 Task: Create a task  Develop a mobile app for iOS and Android , assign it to team member softage.1@softage.net in the project AccuTrack and update the status of the task to  Off Track , set the priority of the task to Medium
Action: Mouse moved to (56, 42)
Screenshot: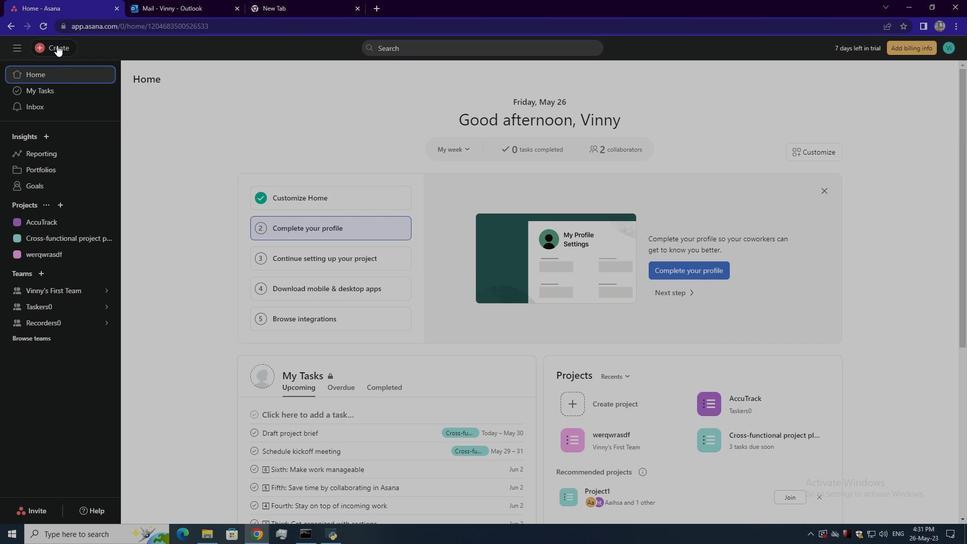 
Action: Mouse pressed left at (56, 42)
Screenshot: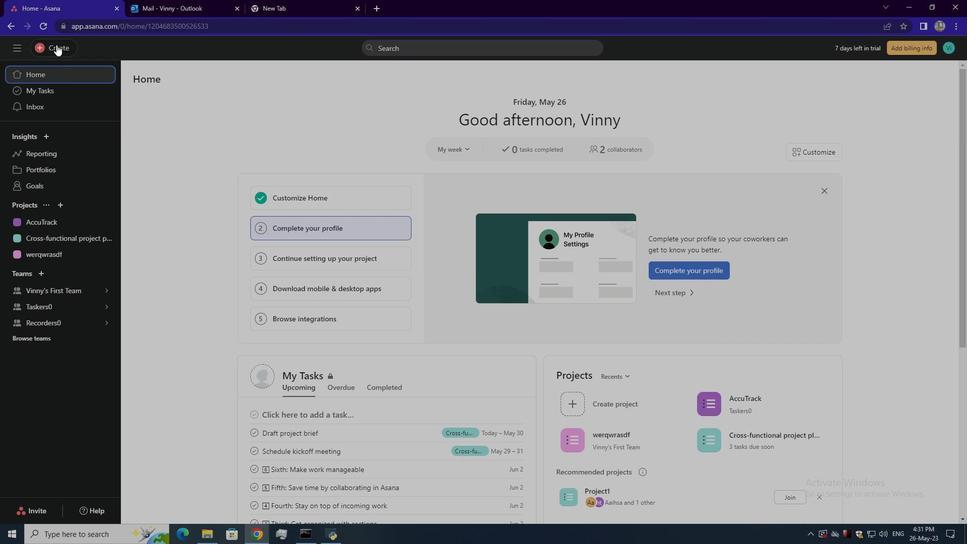 
Action: Mouse moved to (98, 48)
Screenshot: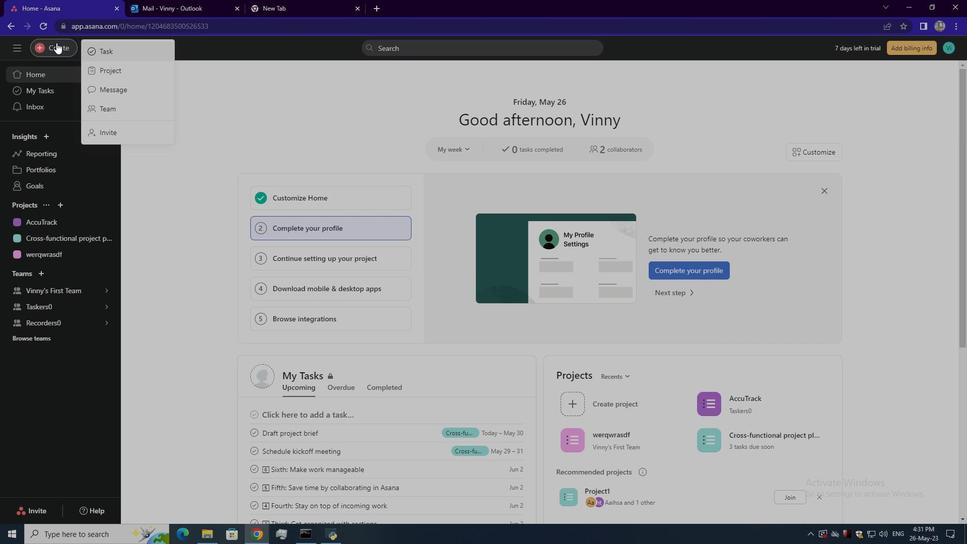 
Action: Mouse pressed left at (98, 48)
Screenshot: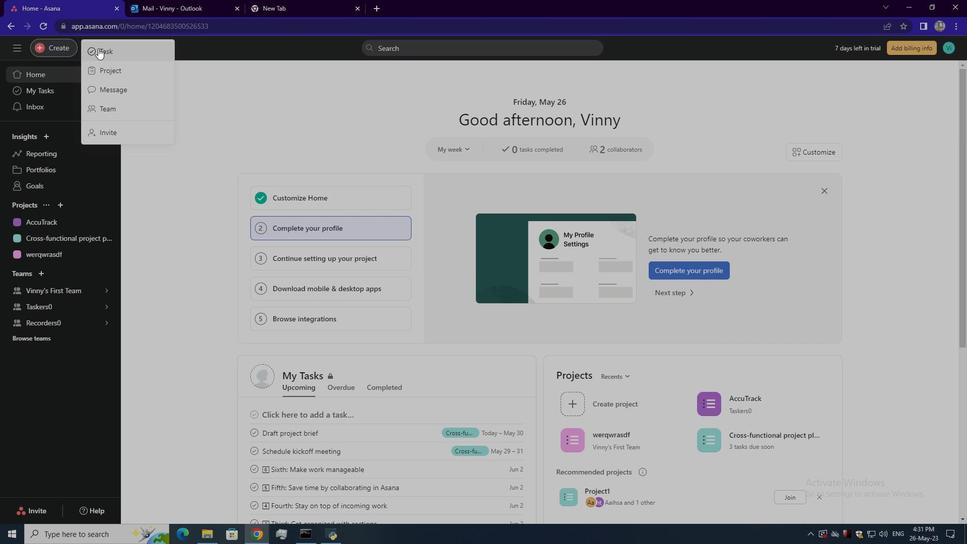 
Action: Mouse moved to (728, 286)
Screenshot: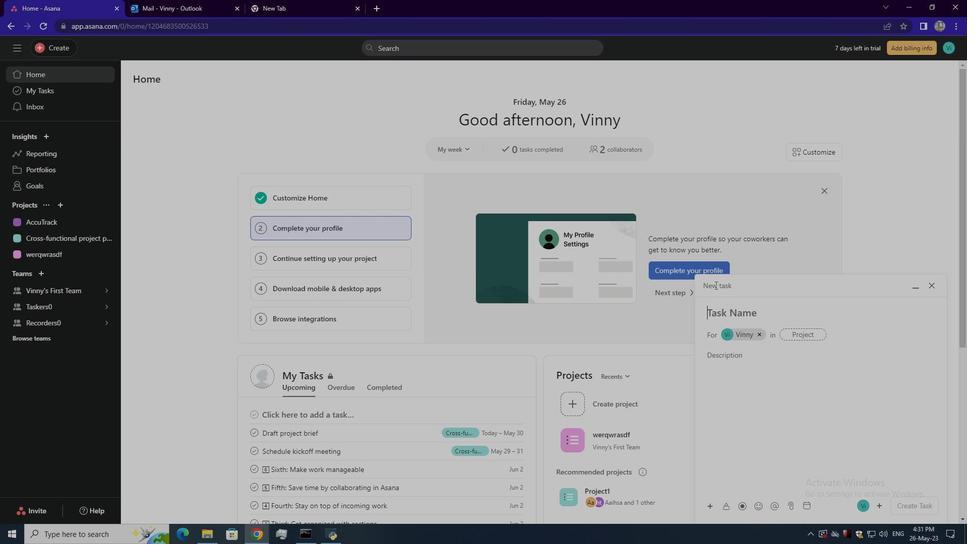 
Action: Mouse pressed left at (728, 286)
Screenshot: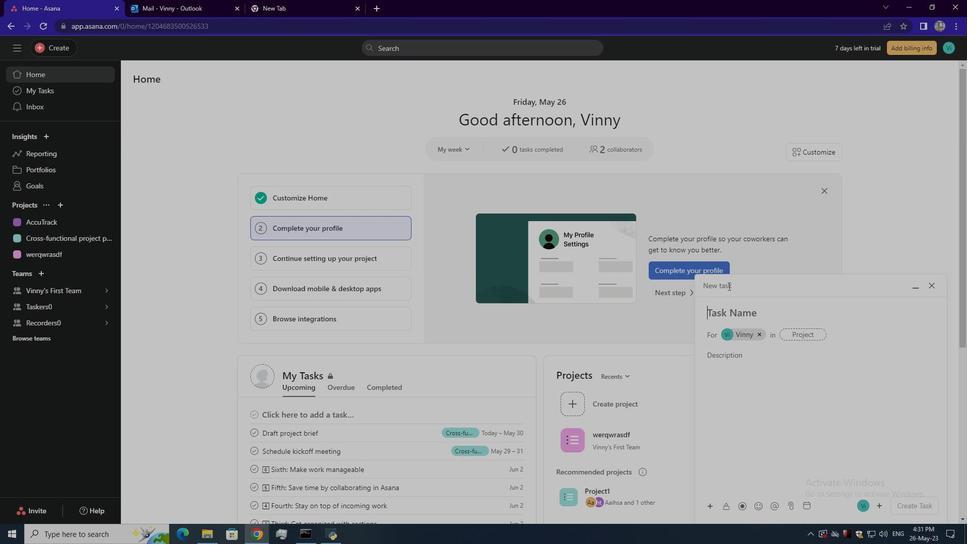 
Action: Mouse moved to (739, 315)
Screenshot: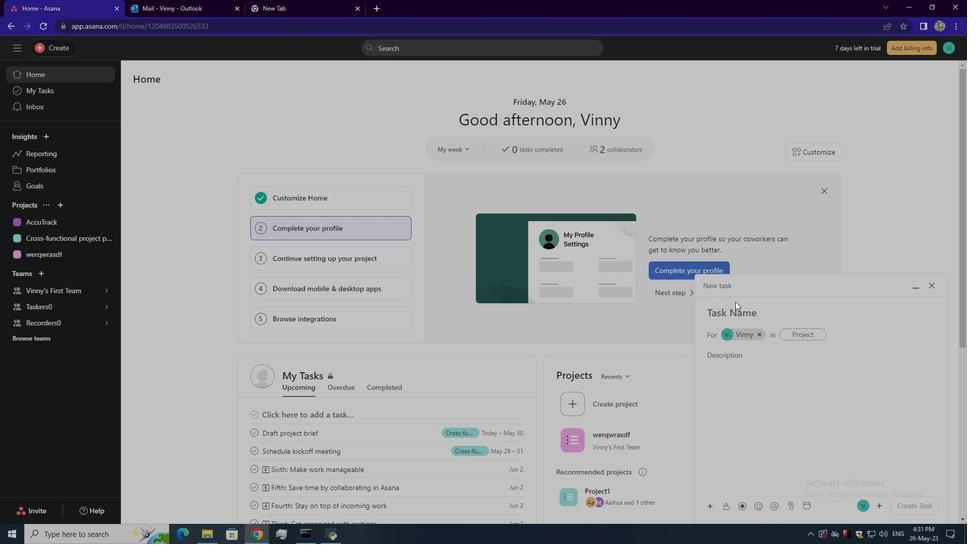 
Action: Mouse pressed left at (739, 315)
Screenshot: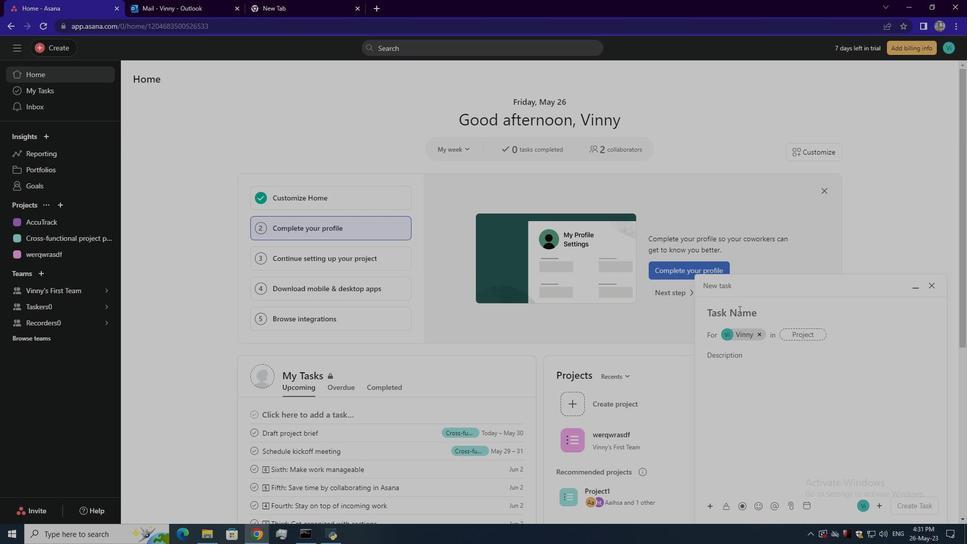 
Action: Key pressed <Key.shift><Key.shift><Key.shift>Develop<Key.space>a<Key.space>mobile
Screenshot: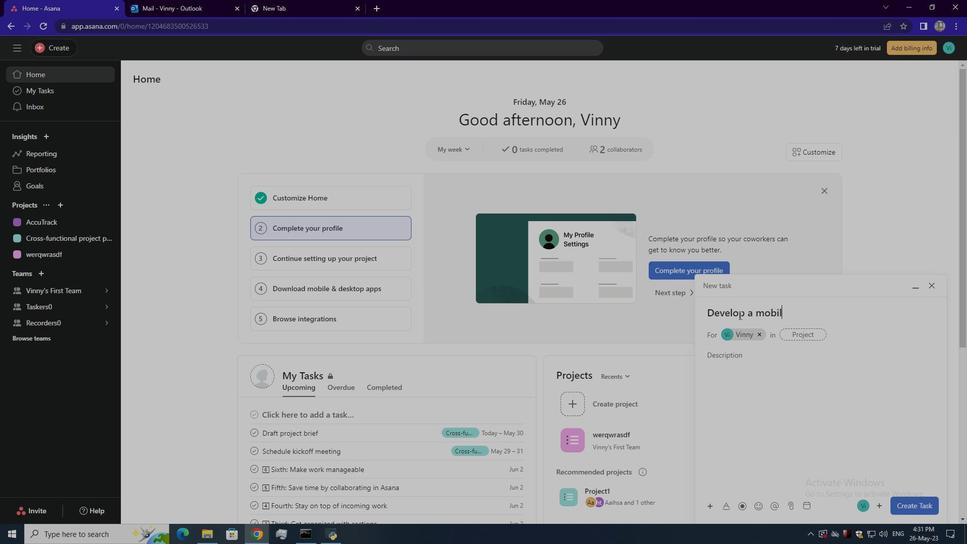 
Action: Mouse moved to (740, 315)
Screenshot: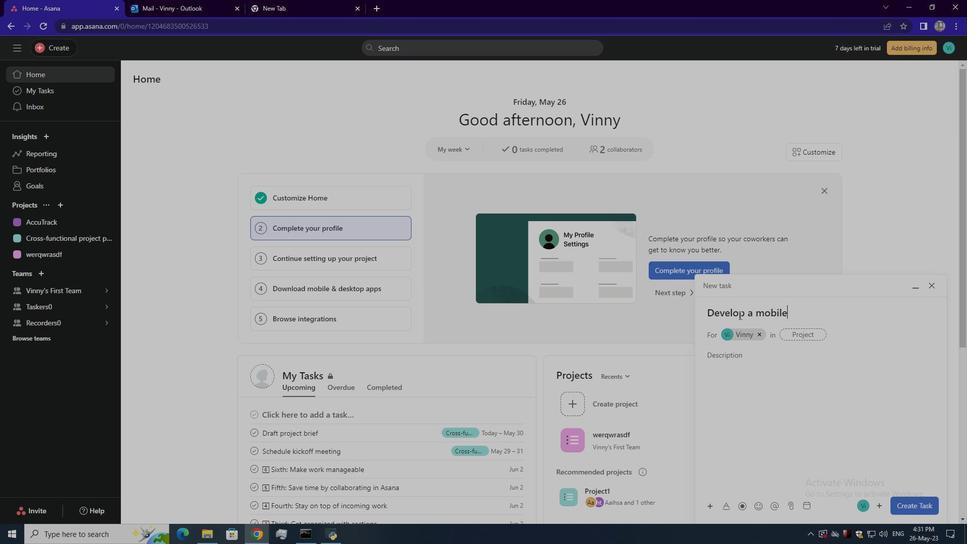 
Action: Key pressed <Key.space>app<Key.space>for<Key.space>i<Key.shift>OS<Key.space>and<Key.space>a<Key.backspace><Key.shift>Android
Screenshot: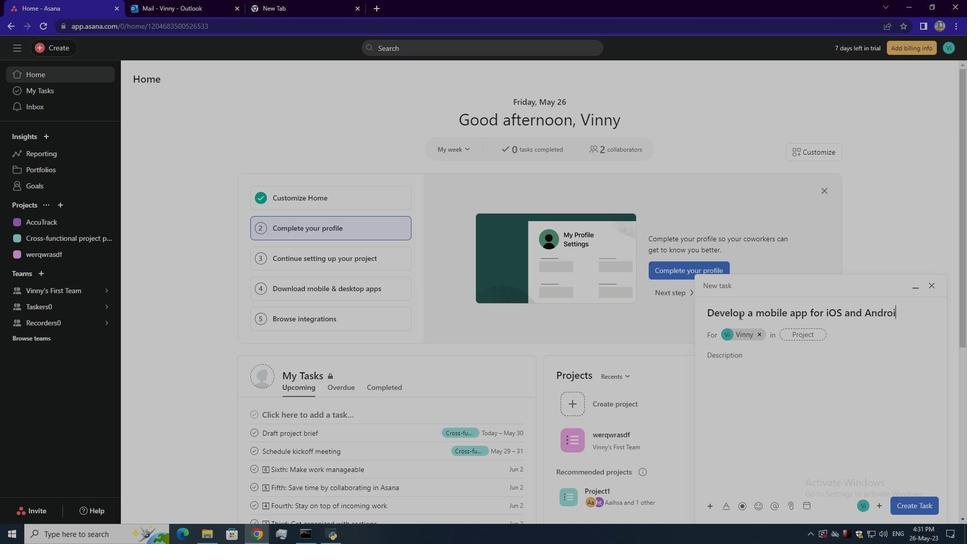
Action: Mouse moved to (809, 336)
Screenshot: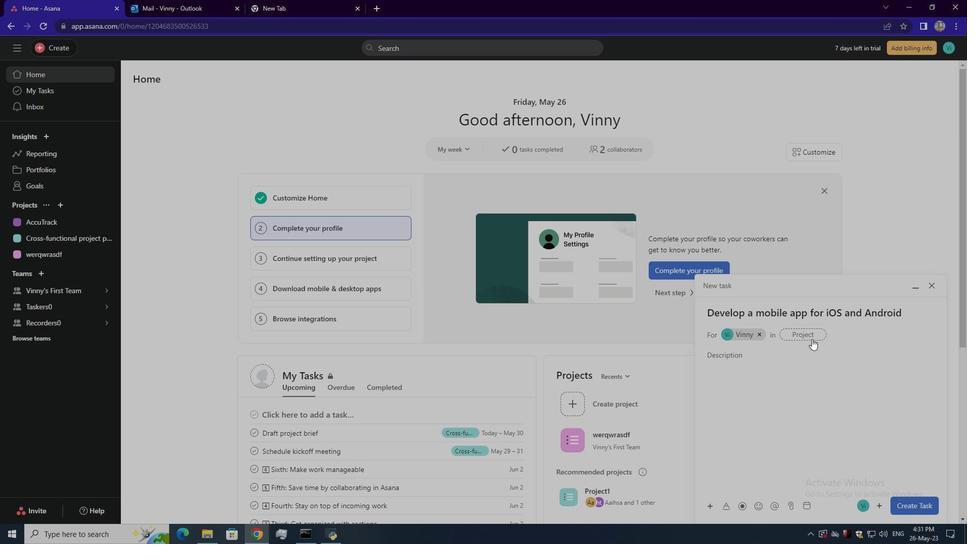
Action: Mouse pressed left at (809, 336)
Screenshot: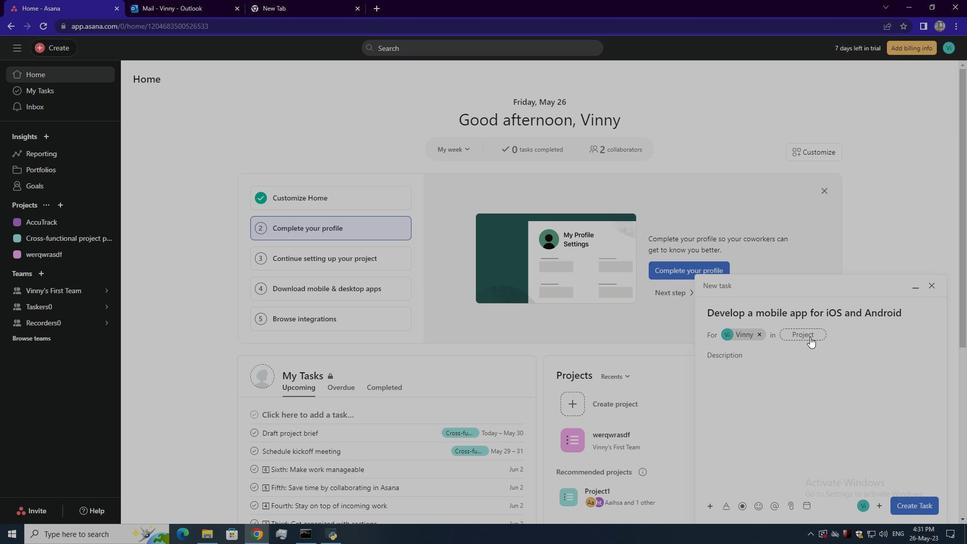 
Action: Mouse moved to (738, 346)
Screenshot: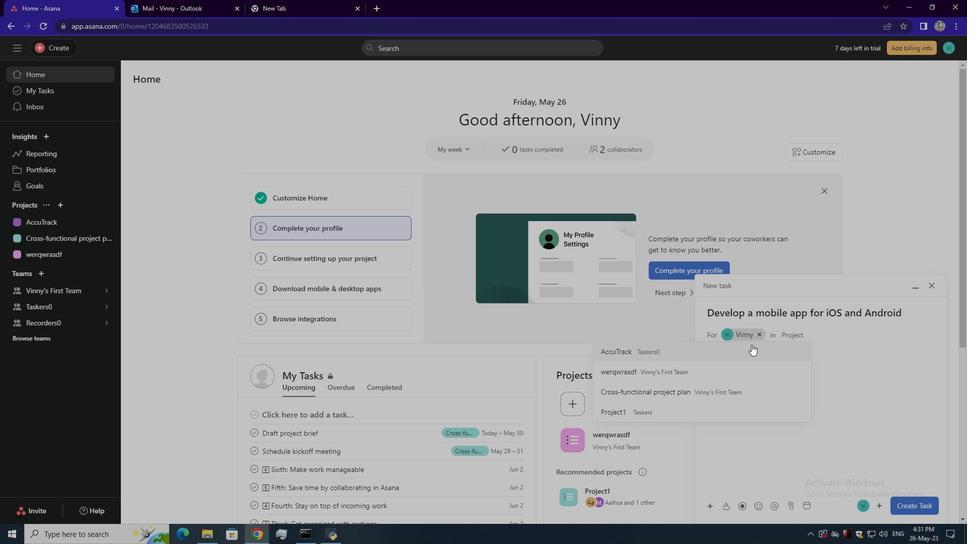 
Action: Mouse pressed left at (738, 346)
Screenshot: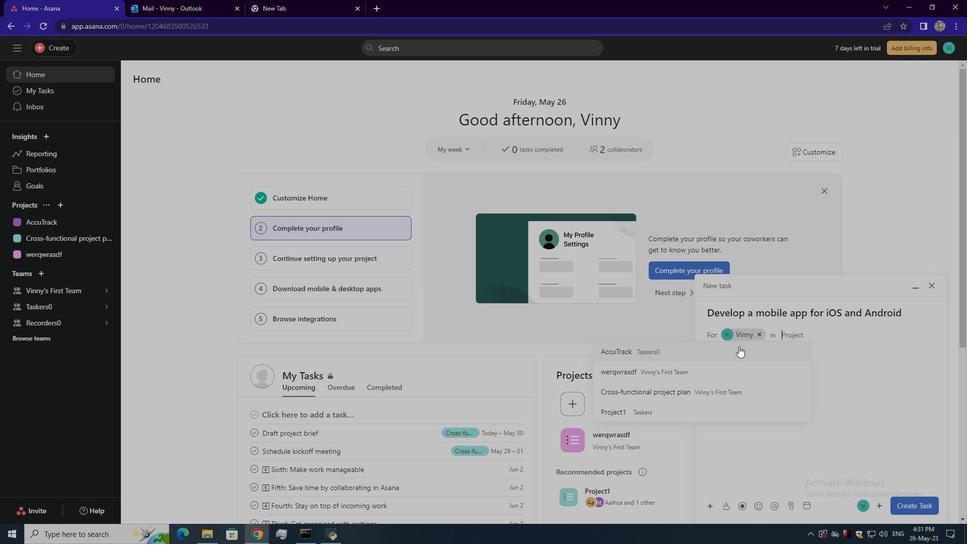 
Action: Mouse moved to (754, 362)
Screenshot: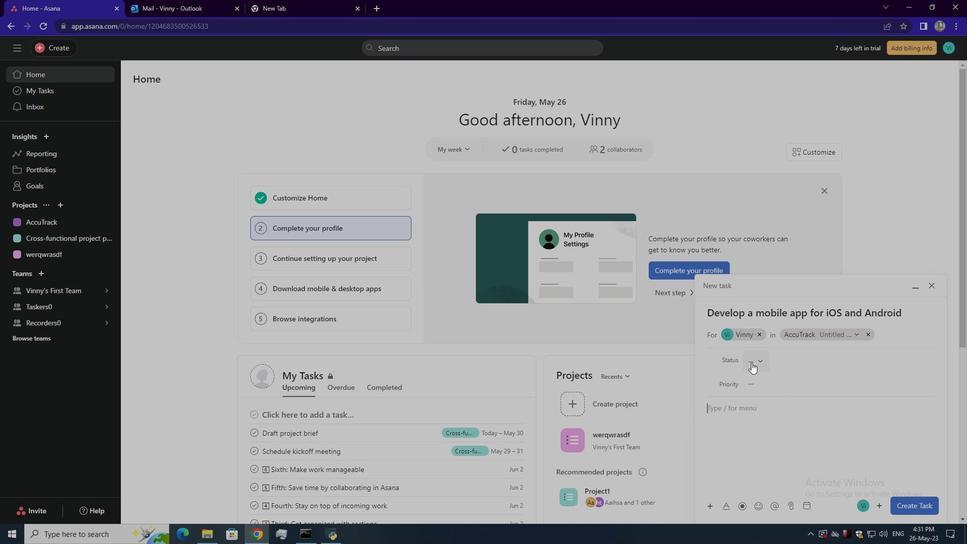 
Action: Mouse pressed left at (754, 362)
Screenshot: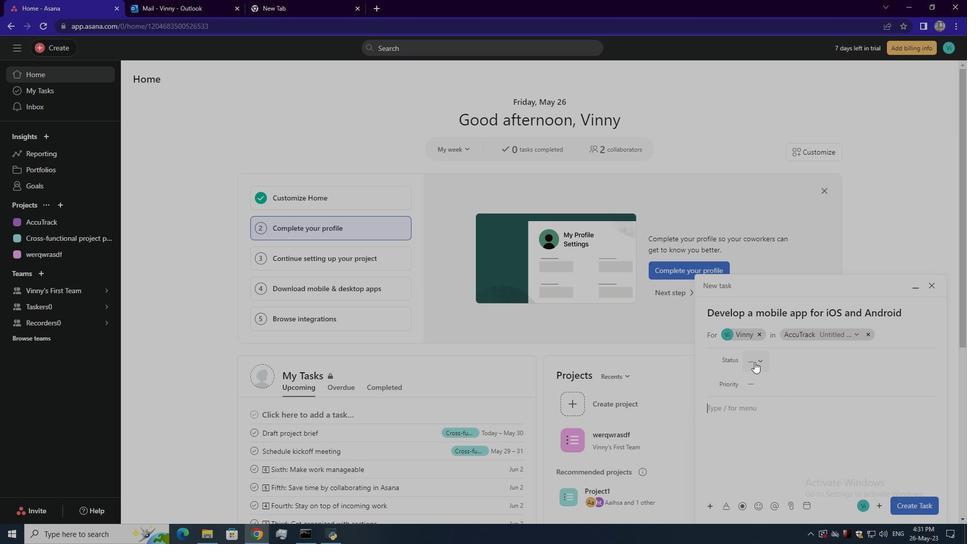 
Action: Mouse moved to (765, 395)
Screenshot: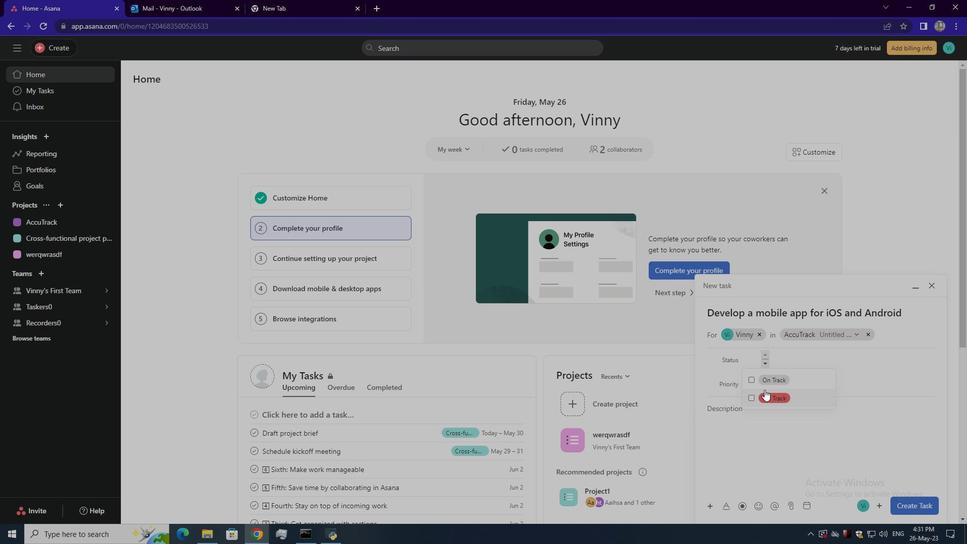 
Action: Mouse pressed left at (765, 395)
Screenshot: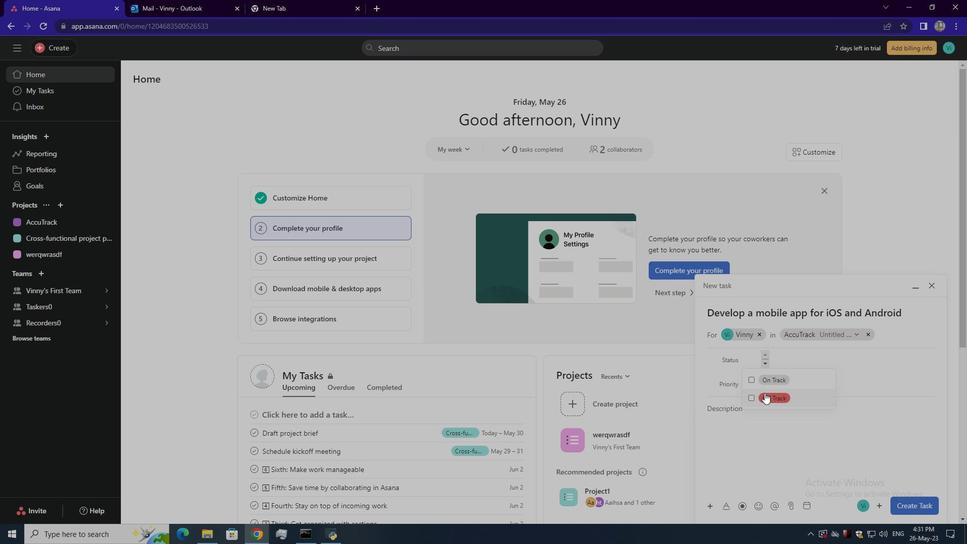 
Action: Mouse moved to (858, 382)
Screenshot: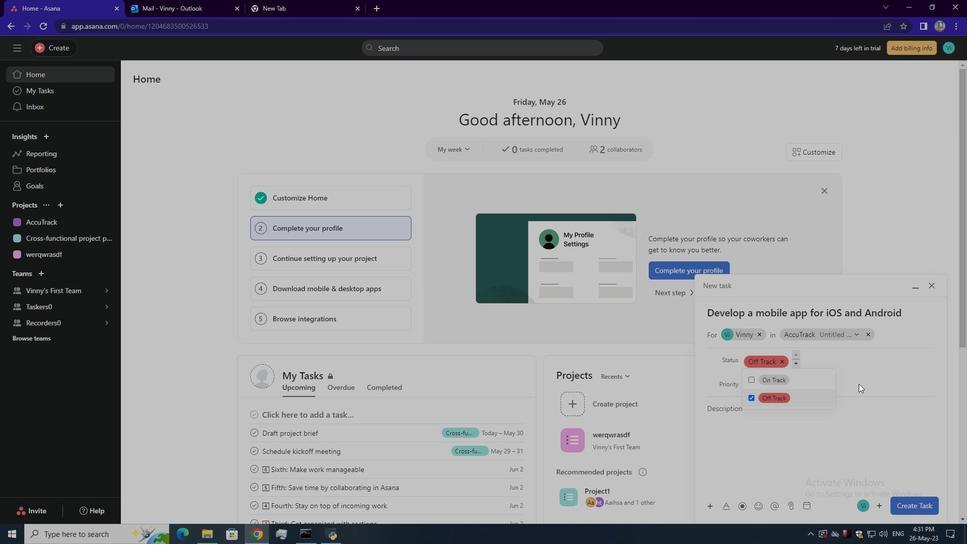 
Action: Mouse pressed left at (858, 382)
Screenshot: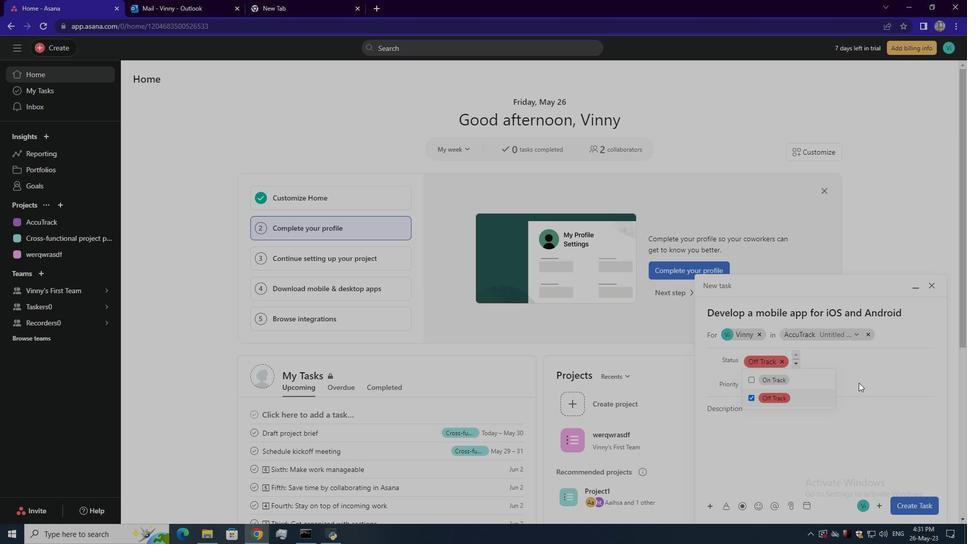 
Action: Mouse moved to (753, 375)
Screenshot: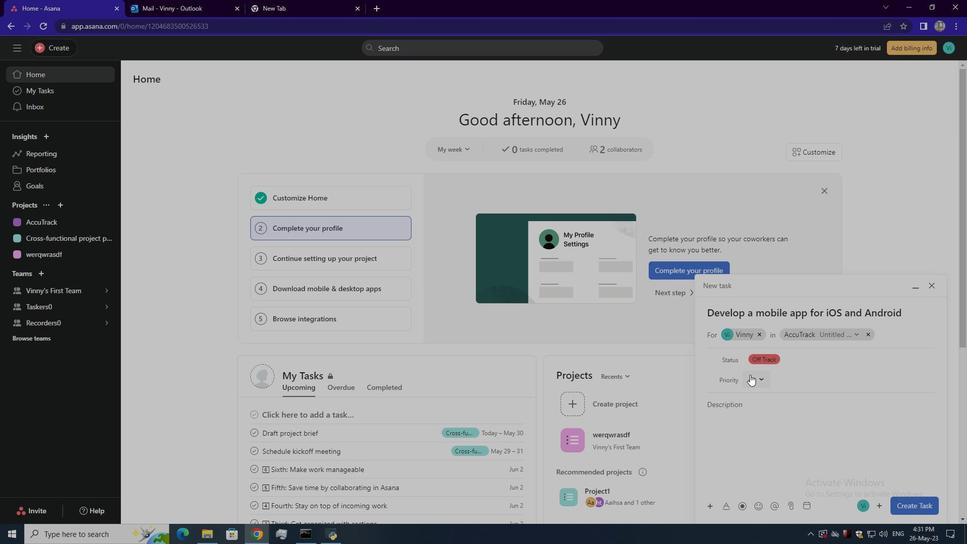 
Action: Mouse pressed left at (753, 375)
Screenshot: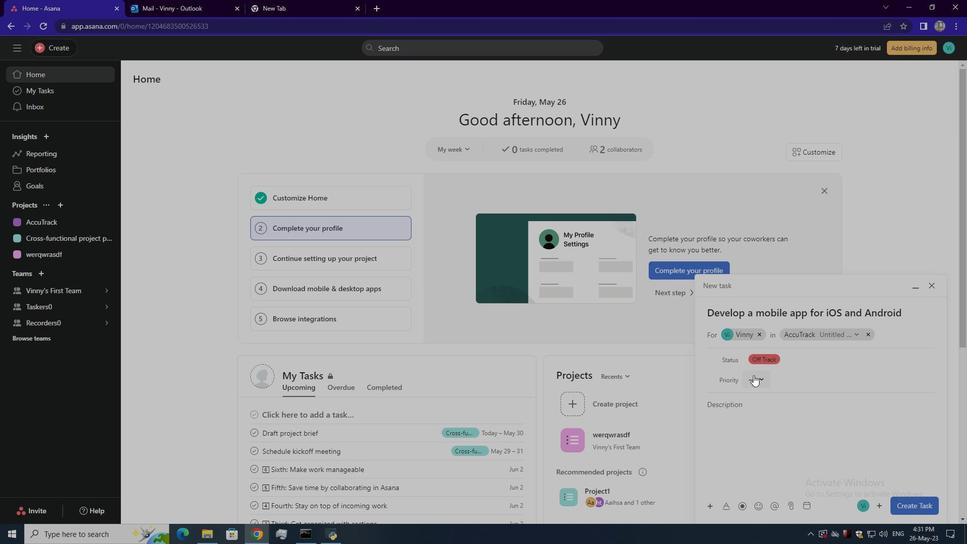 
Action: Mouse moved to (780, 425)
Screenshot: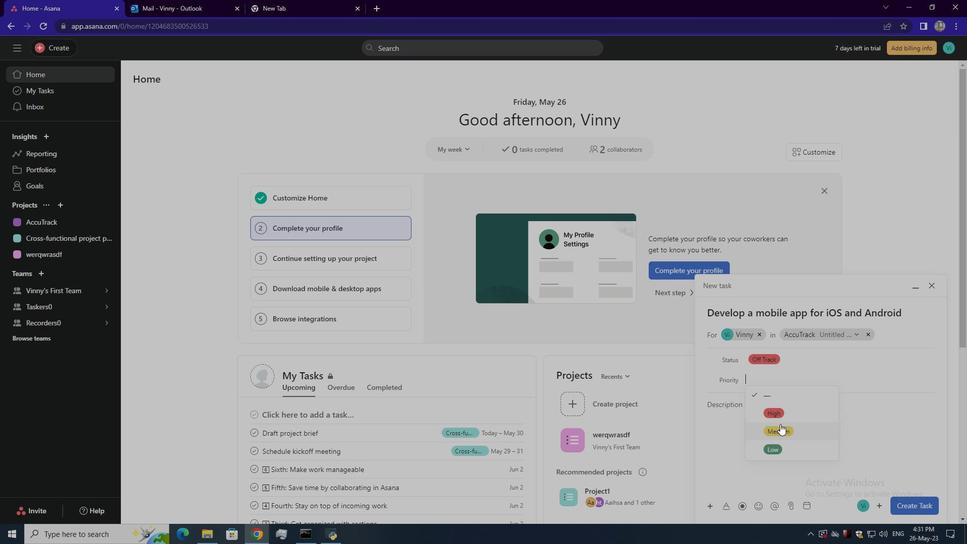 
Action: Mouse pressed left at (780, 425)
Screenshot: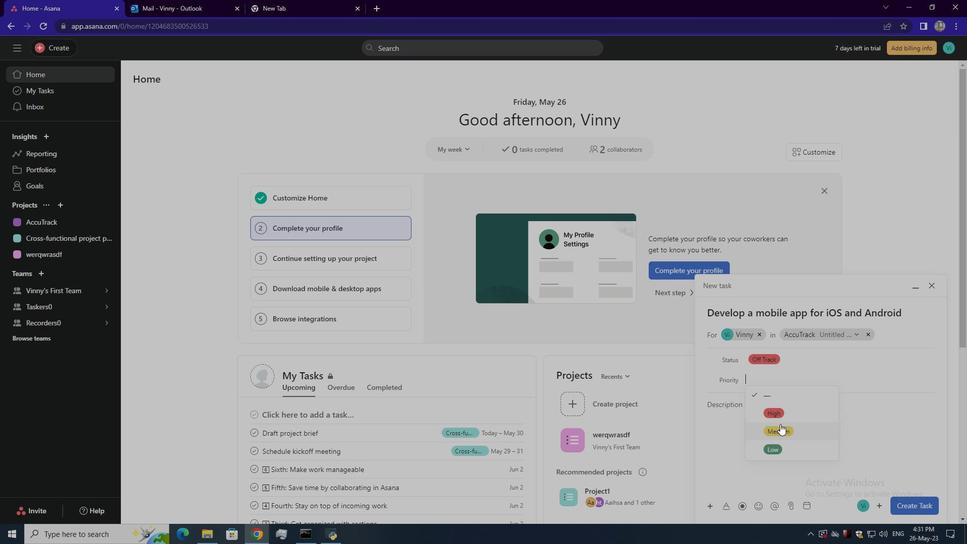 
Action: Mouse moved to (907, 505)
Screenshot: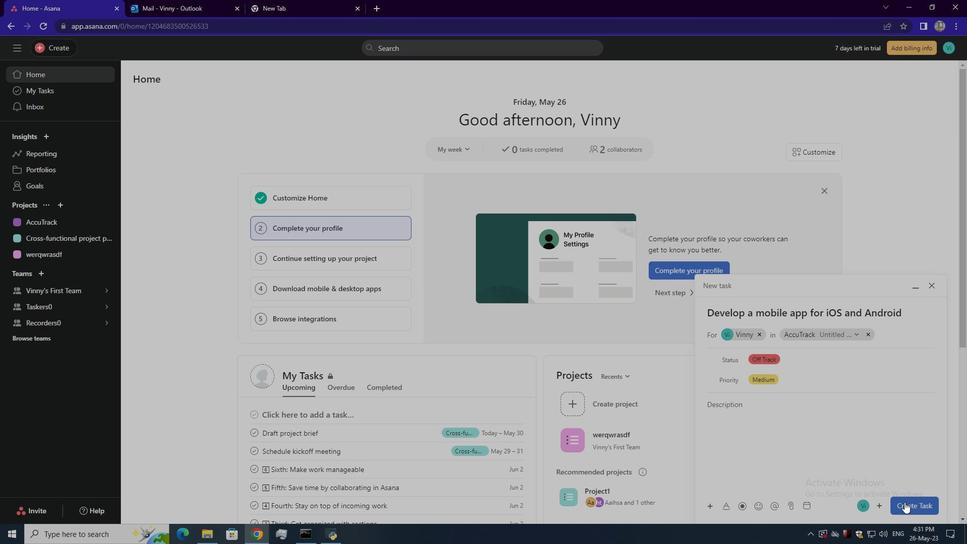 
Action: Mouse pressed left at (907, 505)
Screenshot: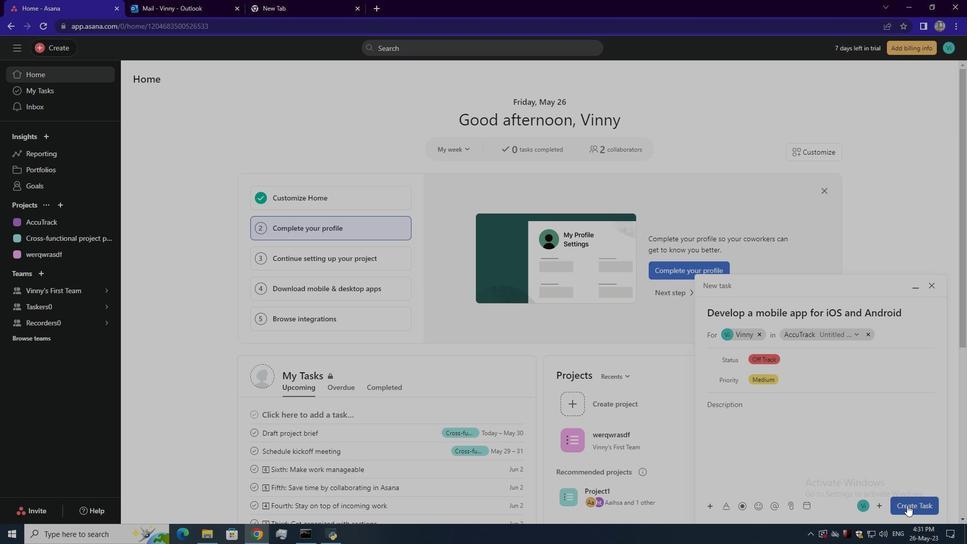 
Action: Mouse moved to (45, 225)
Screenshot: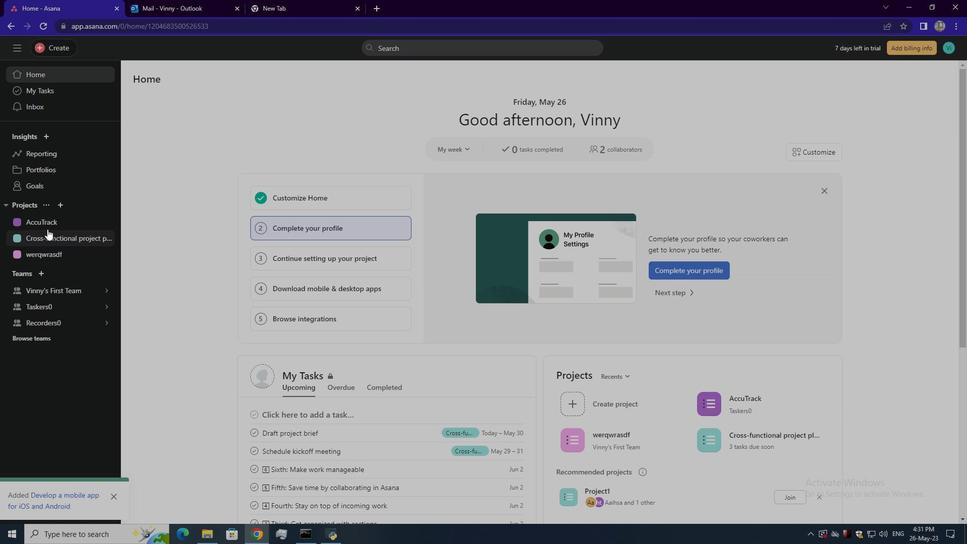 
Action: Mouse pressed left at (45, 225)
Screenshot: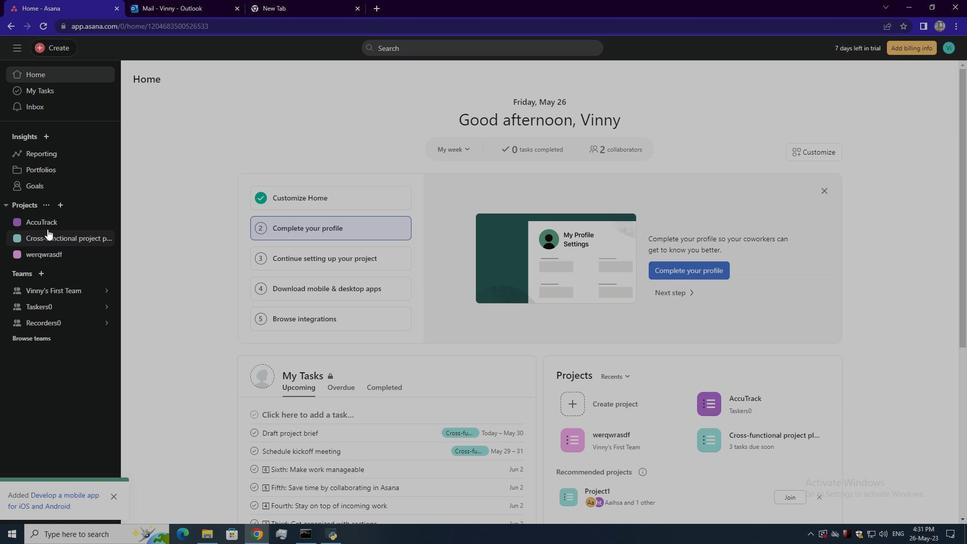 
Action: Mouse moved to (717, 163)
Screenshot: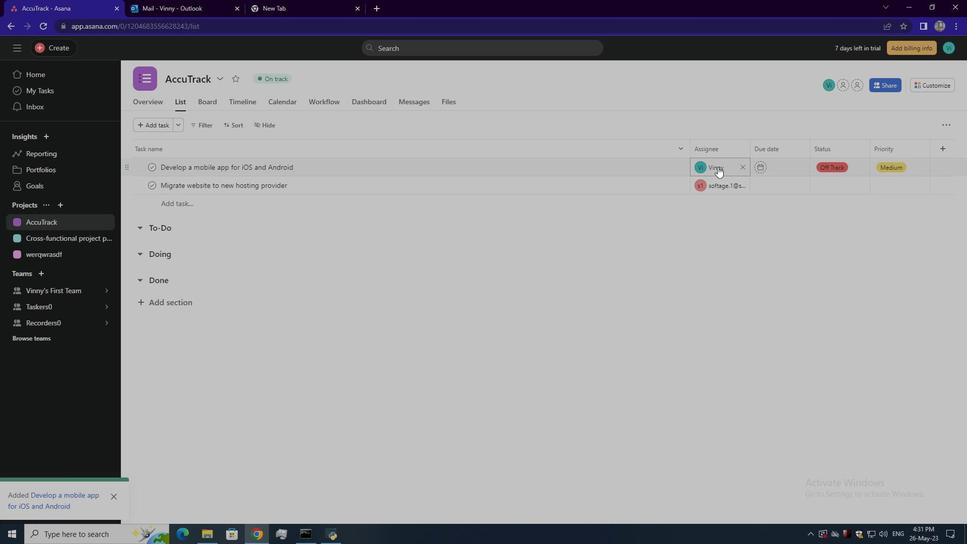 
Action: Mouse pressed left at (717, 163)
Screenshot: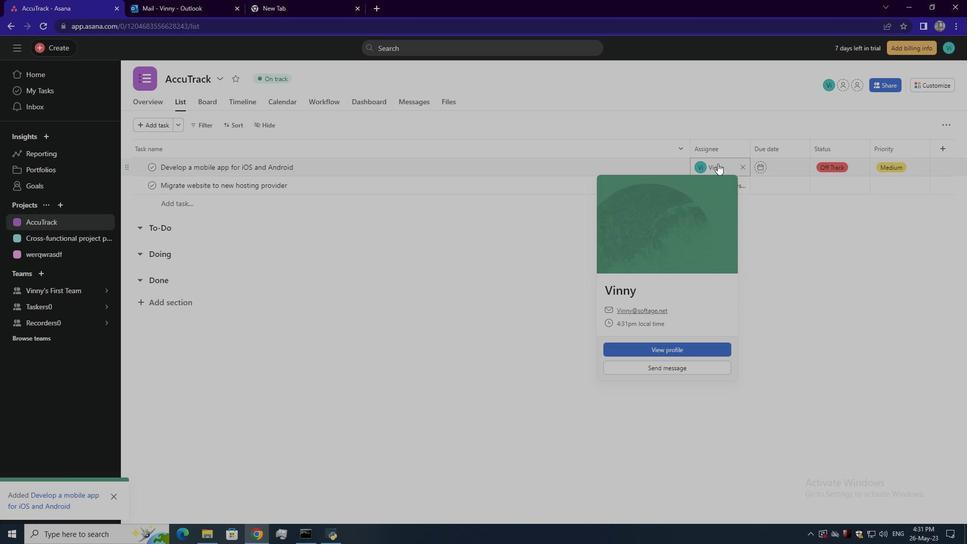 
Action: Mouse moved to (733, 204)
Screenshot: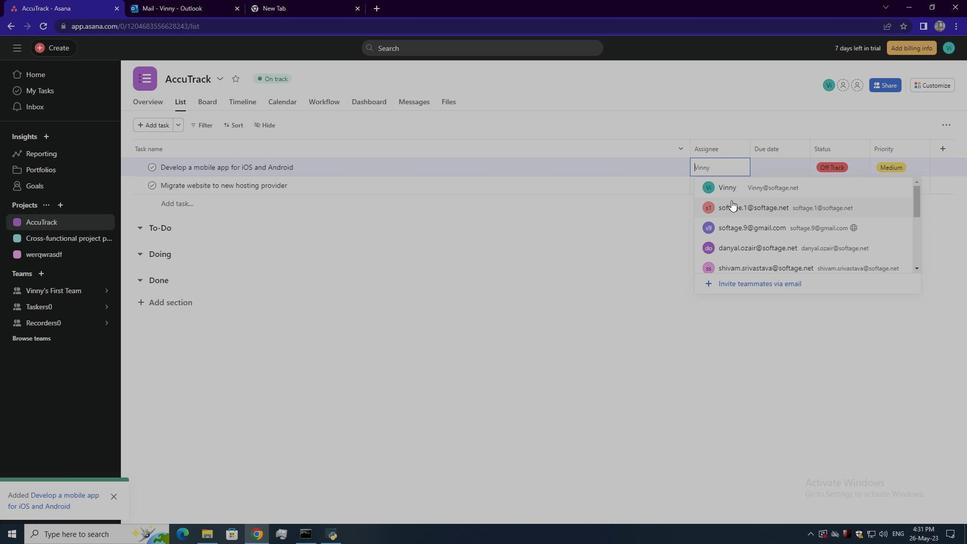 
Action: Mouse pressed left at (733, 204)
Screenshot: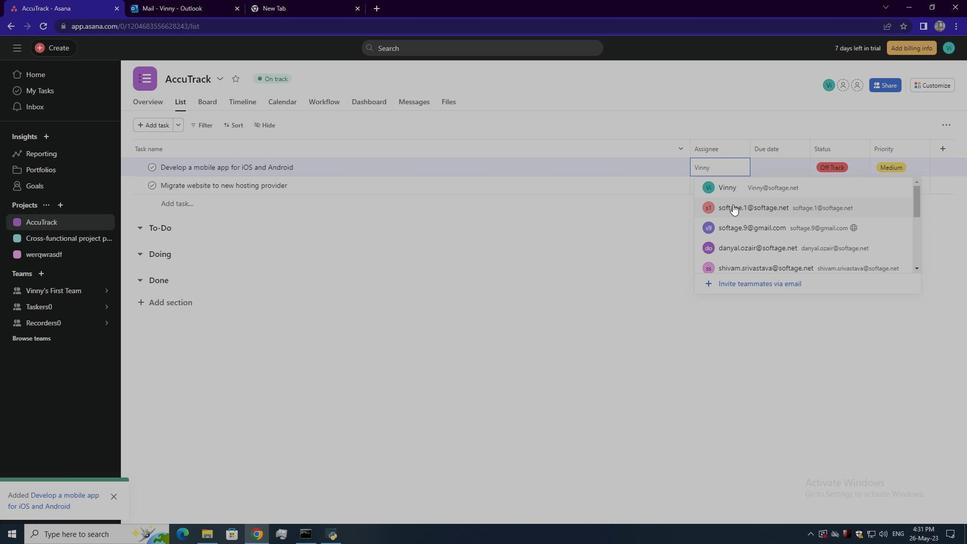
Action: Mouse moved to (703, 226)
Screenshot: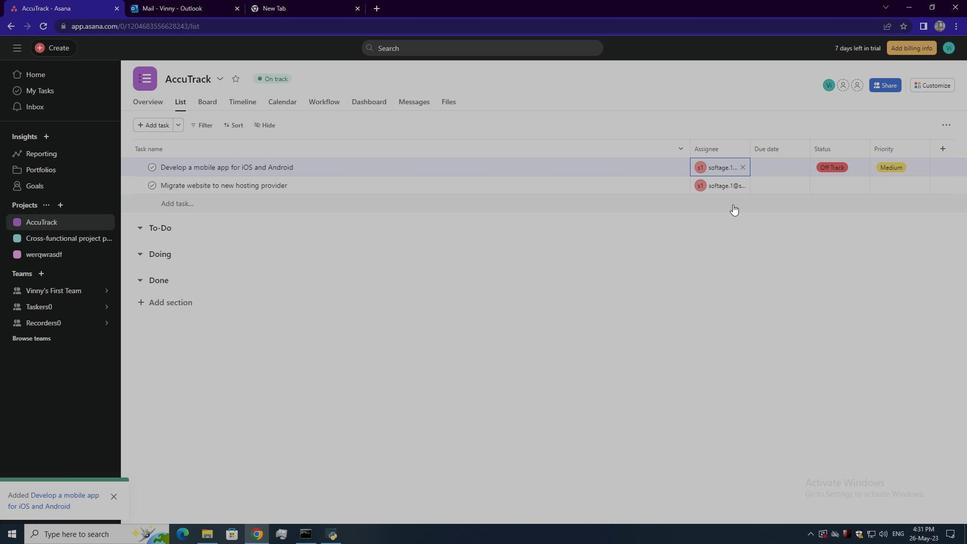 
